 Task: Use the option copy comment and suggestions and enable include resolved comments and suggestions.
Action: Mouse moved to (42, 77)
Screenshot: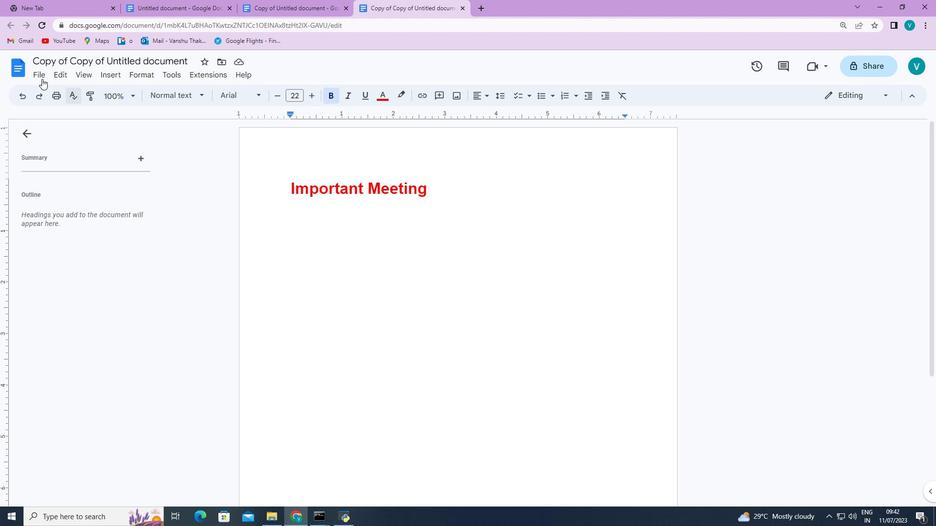 
Action: Mouse pressed left at (42, 77)
Screenshot: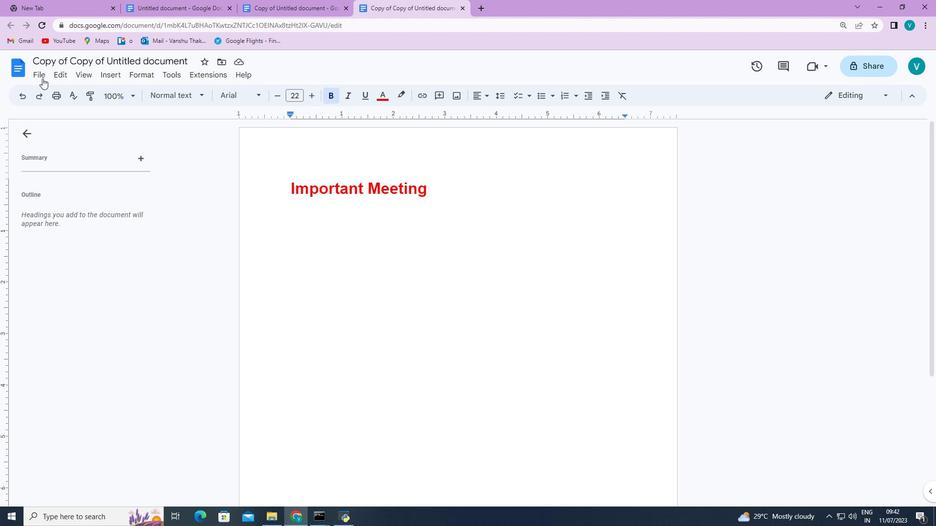 
Action: Mouse moved to (61, 126)
Screenshot: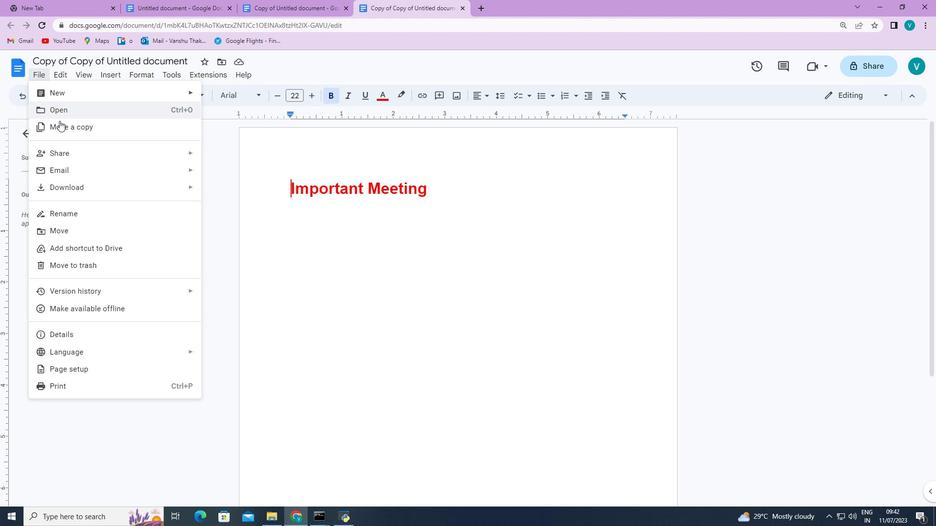 
Action: Mouse pressed left at (61, 126)
Screenshot: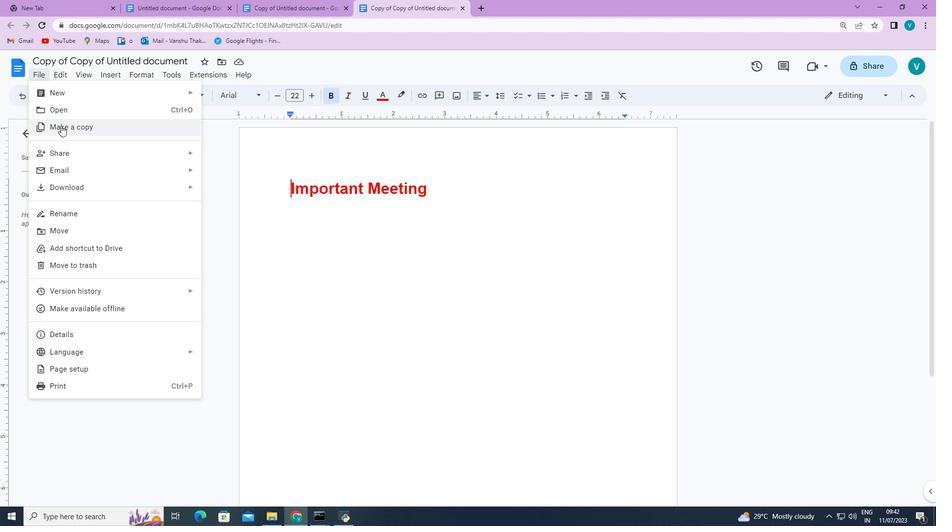 
Action: Mouse moved to (389, 315)
Screenshot: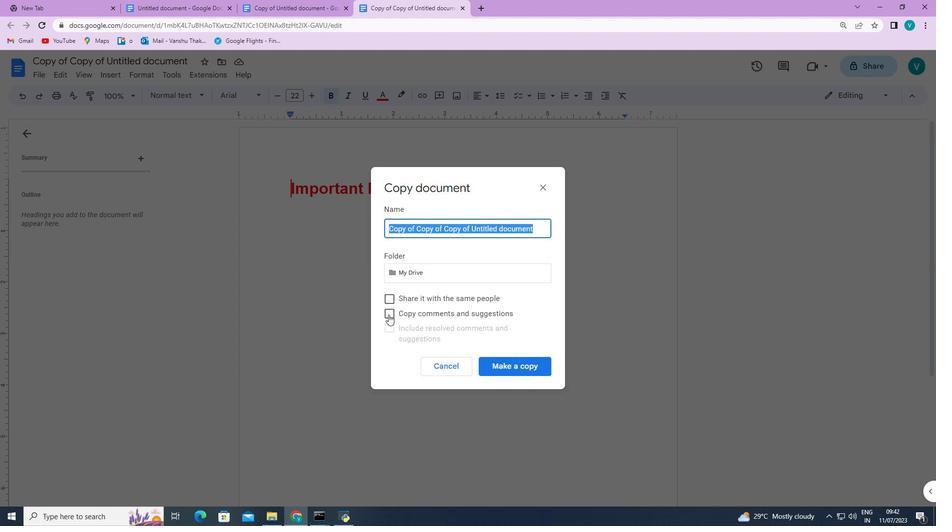 
Action: Mouse pressed left at (389, 315)
Screenshot: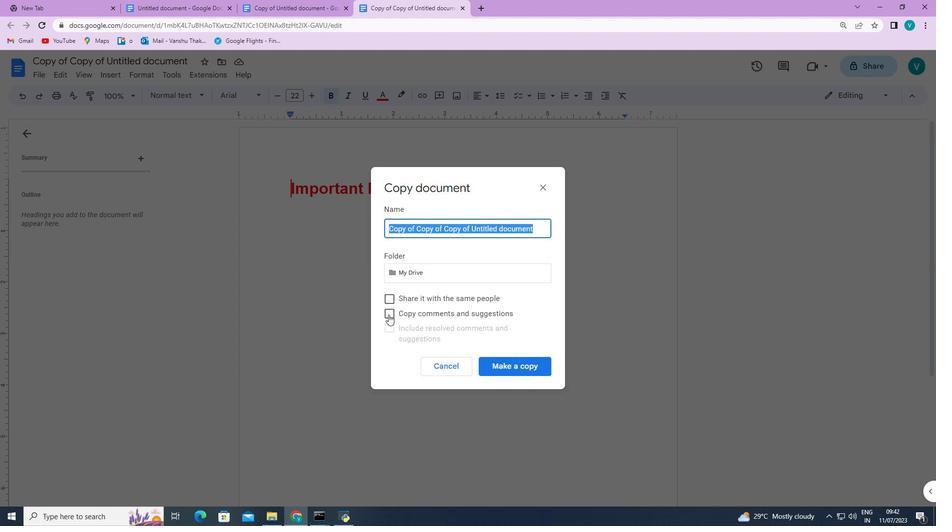 
Action: Mouse moved to (389, 298)
Screenshot: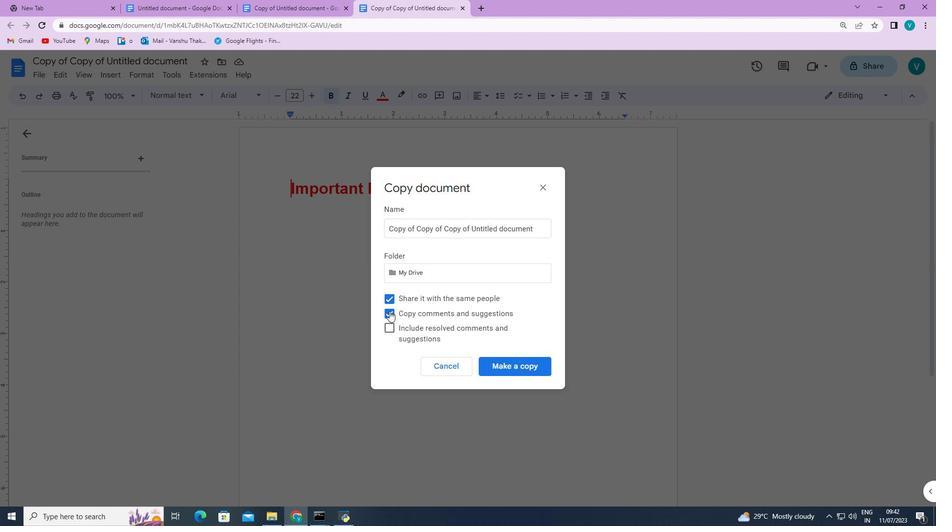 
Action: Mouse pressed left at (389, 298)
Screenshot: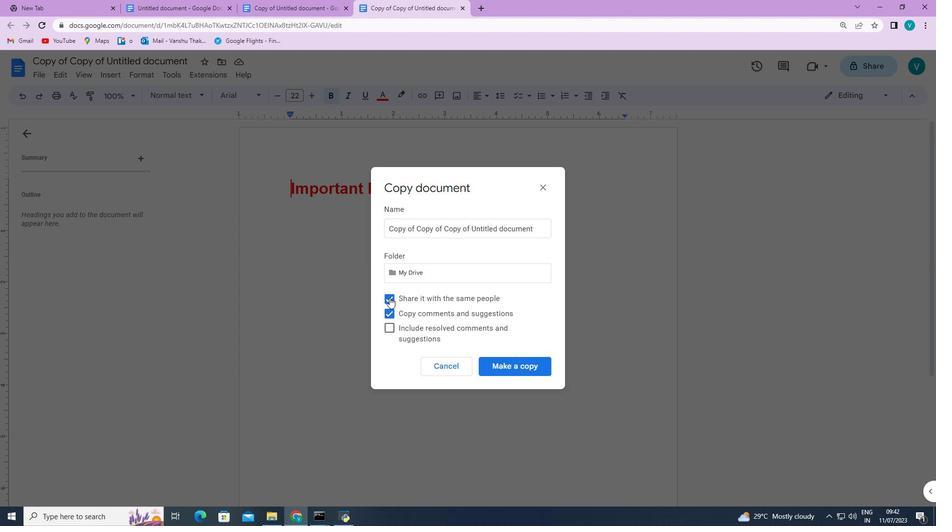 
Action: Mouse moved to (389, 328)
Screenshot: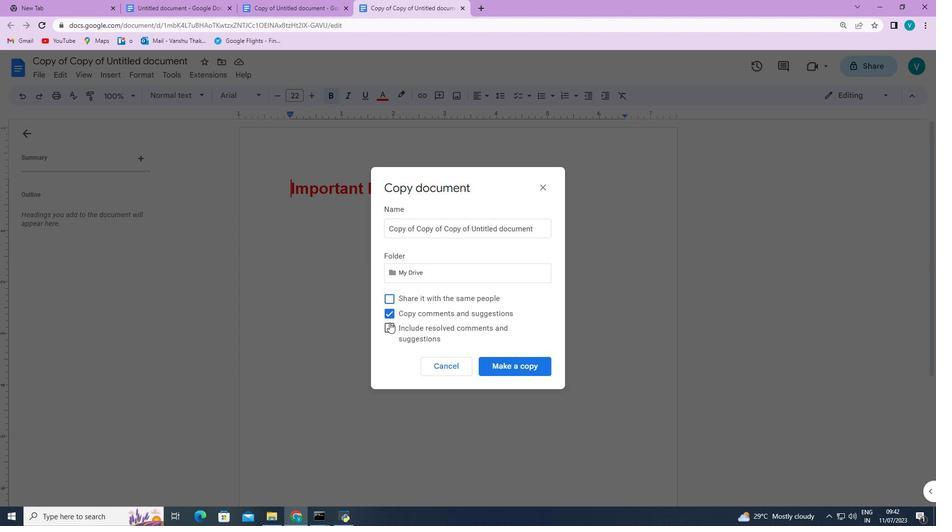 
Action: Mouse pressed left at (389, 328)
Screenshot: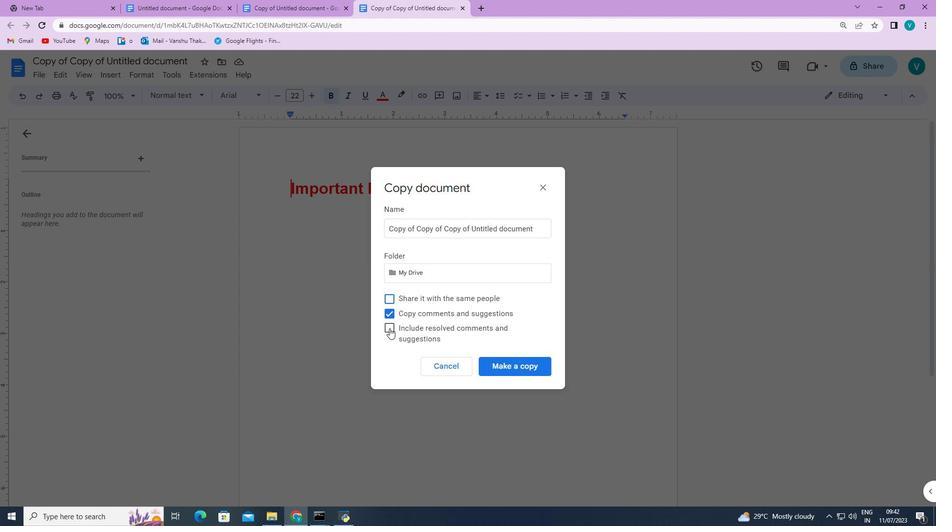 
Action: Mouse moved to (523, 362)
Screenshot: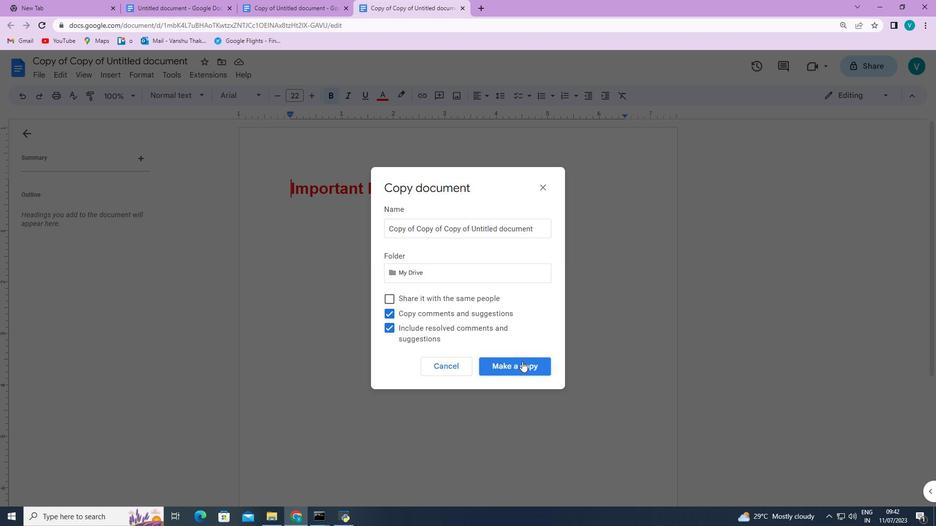 
Action: Mouse pressed left at (523, 362)
Screenshot: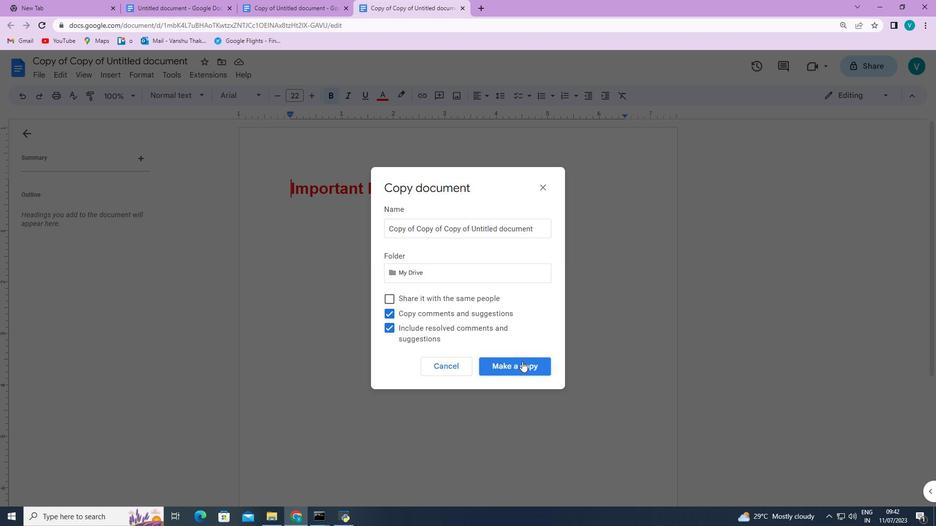 
